 Task: Add the education in the profile information "Deshbandhu College".
Action: Mouse moved to (373, 405)
Screenshot: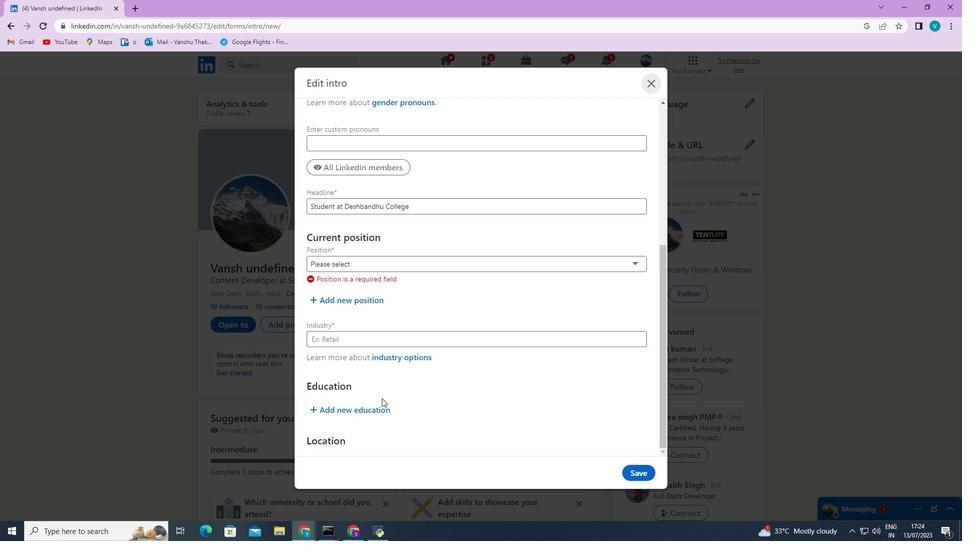 
Action: Mouse pressed left at (373, 405)
Screenshot: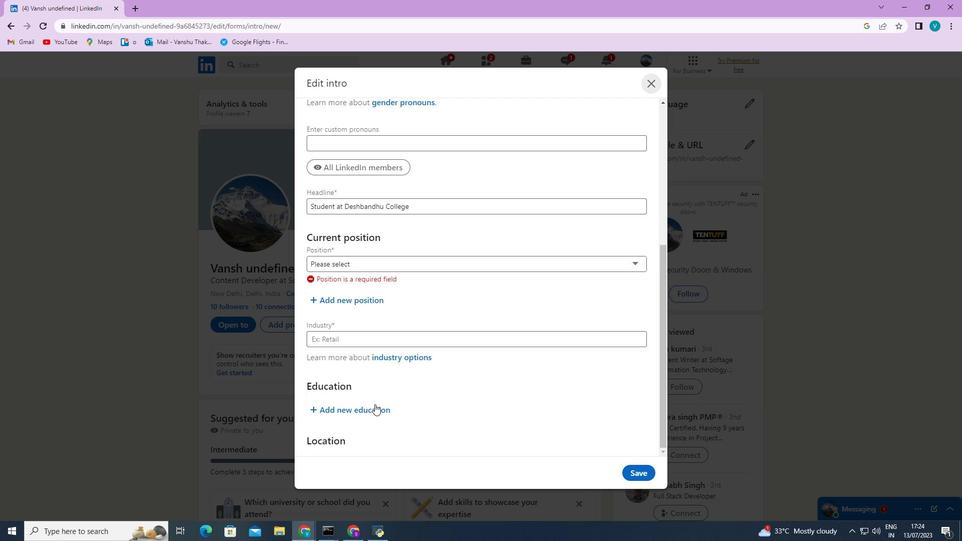 
Action: Mouse moved to (399, 189)
Screenshot: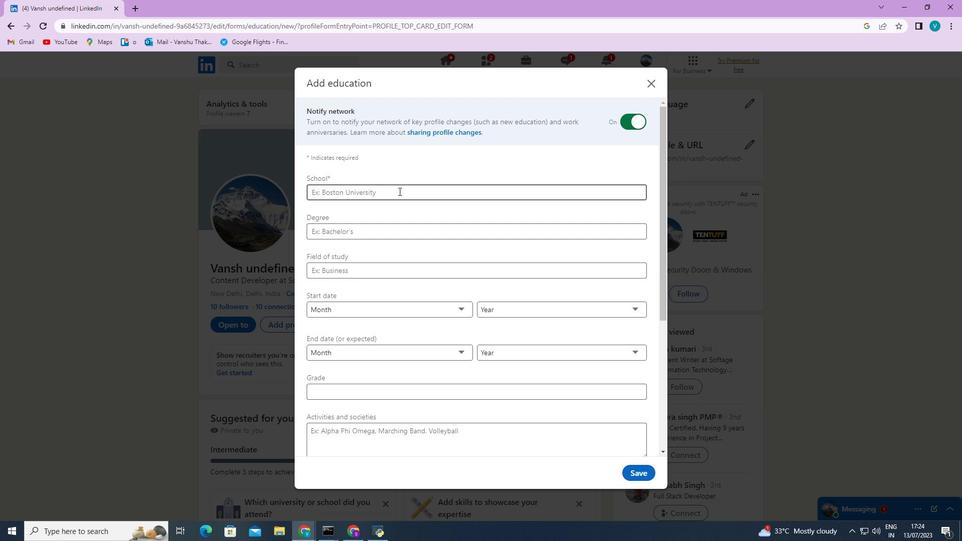 
Action: Mouse pressed left at (399, 189)
Screenshot: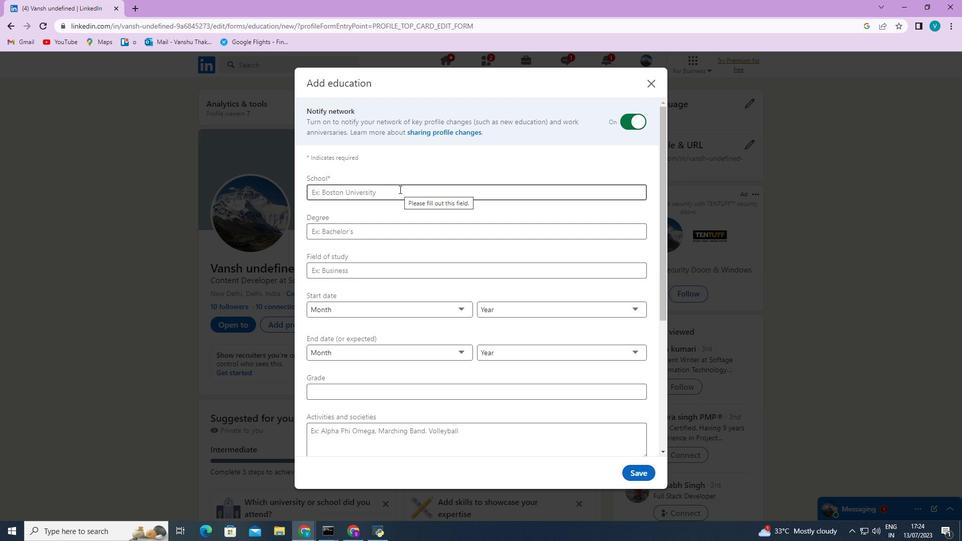 
Action: Key pressed <Key.shift><Key.shift><Key.shift><Key.shift><Key.shift><Key.shift><Key.shift><Key.shift><Key.shift>Deshbandhu
Screenshot: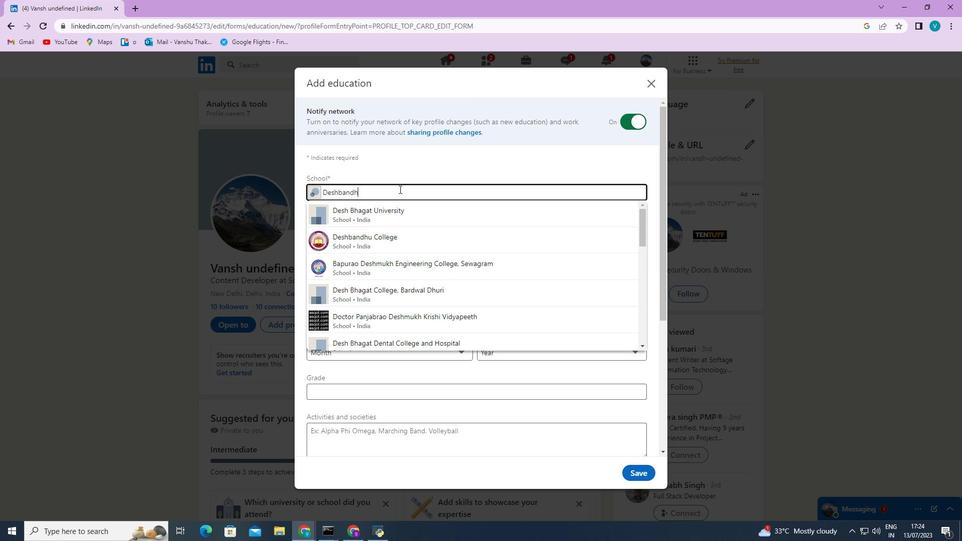 
Action: Mouse moved to (396, 209)
Screenshot: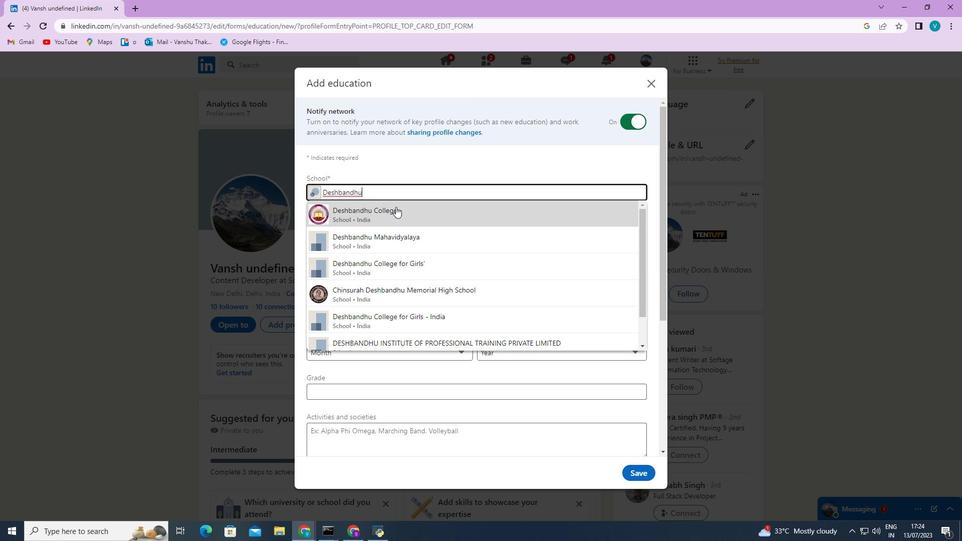 
Action: Mouse pressed left at (396, 209)
Screenshot: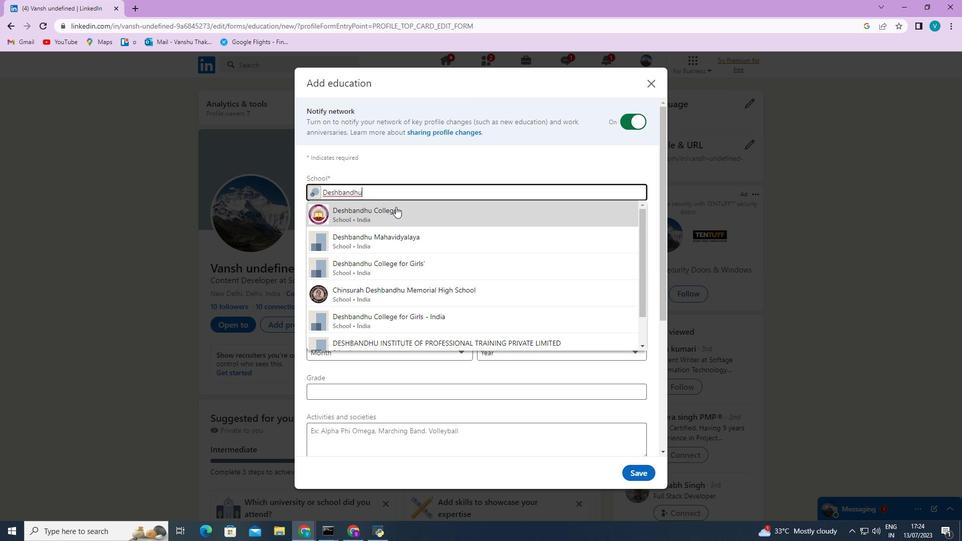
